 Task: In the  document awp.pdf Insert horizontal line 'above the text' Create the translated copy of the document in  'Chinese (Simplified)' Select the second point and  Clear Formatting
Action: Mouse moved to (257, 158)
Screenshot: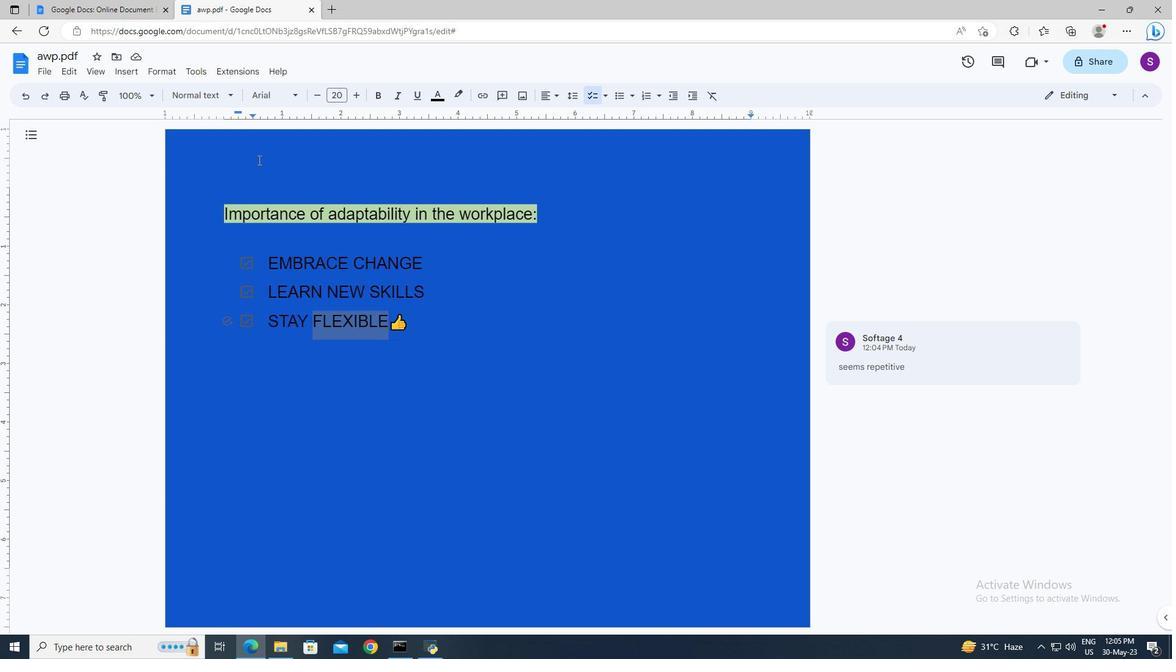 
Action: Mouse pressed left at (257, 158)
Screenshot: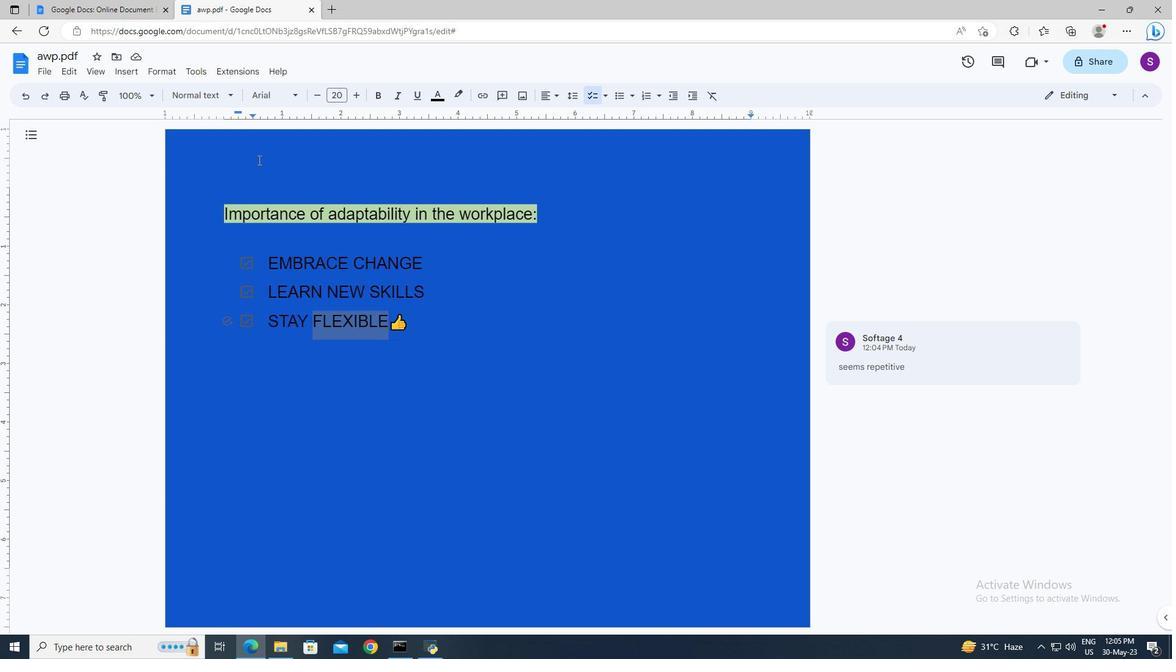 
Action: Mouse pressed left at (257, 158)
Screenshot: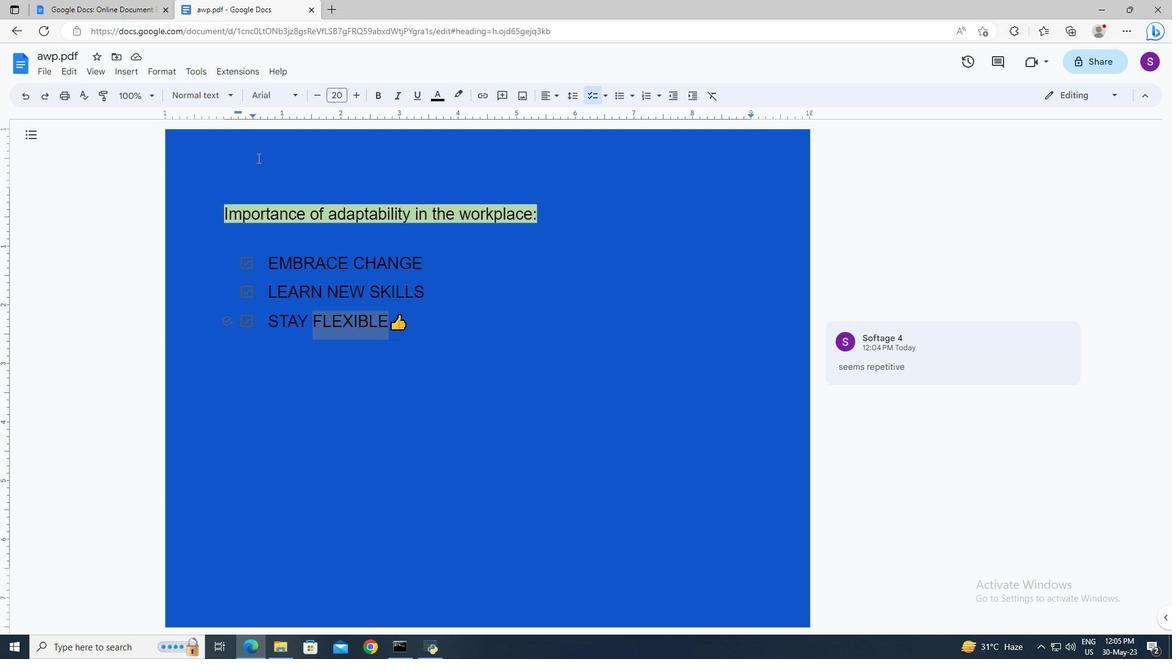 
Action: Mouse moved to (127, 74)
Screenshot: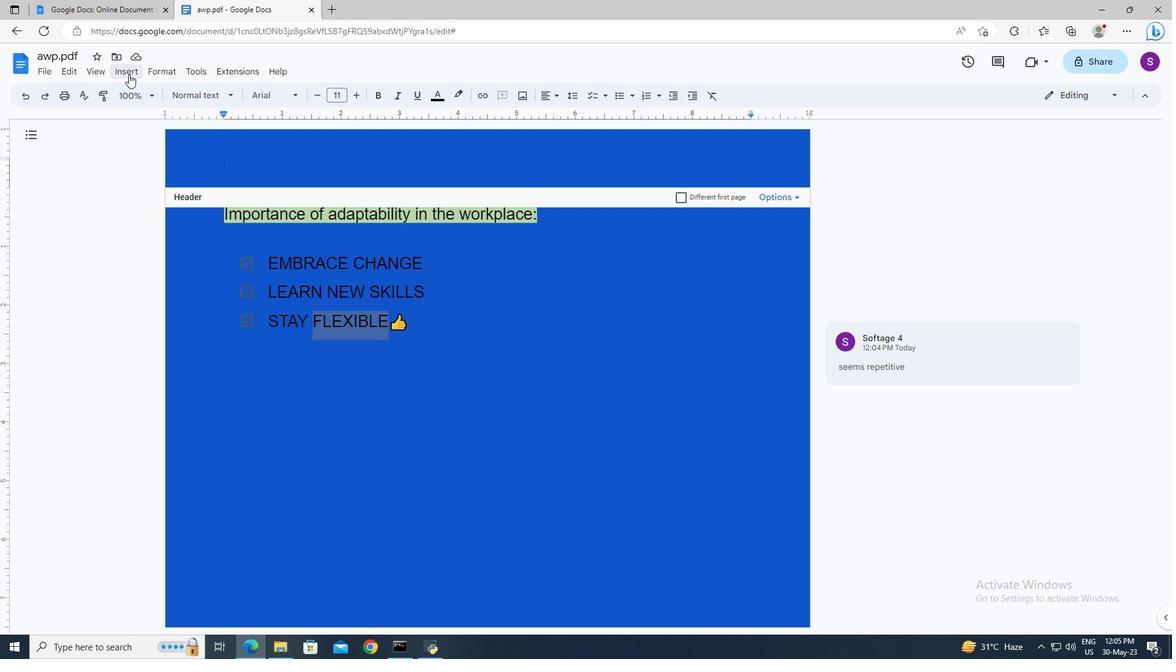 
Action: Mouse pressed left at (127, 74)
Screenshot: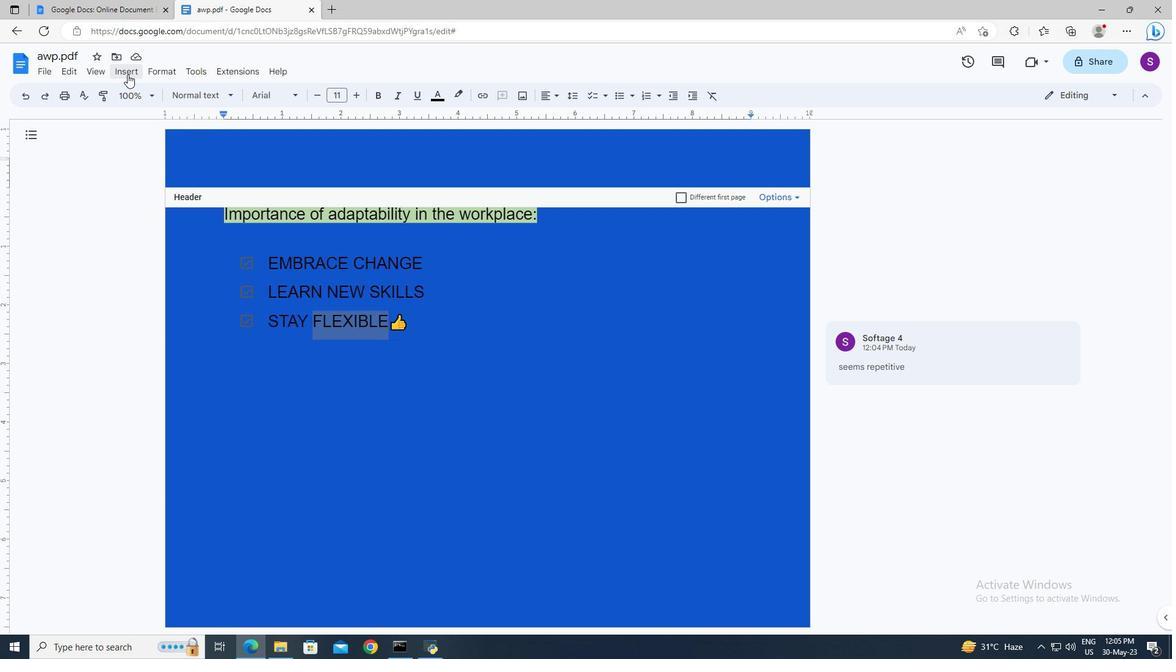 
Action: Mouse moved to (151, 164)
Screenshot: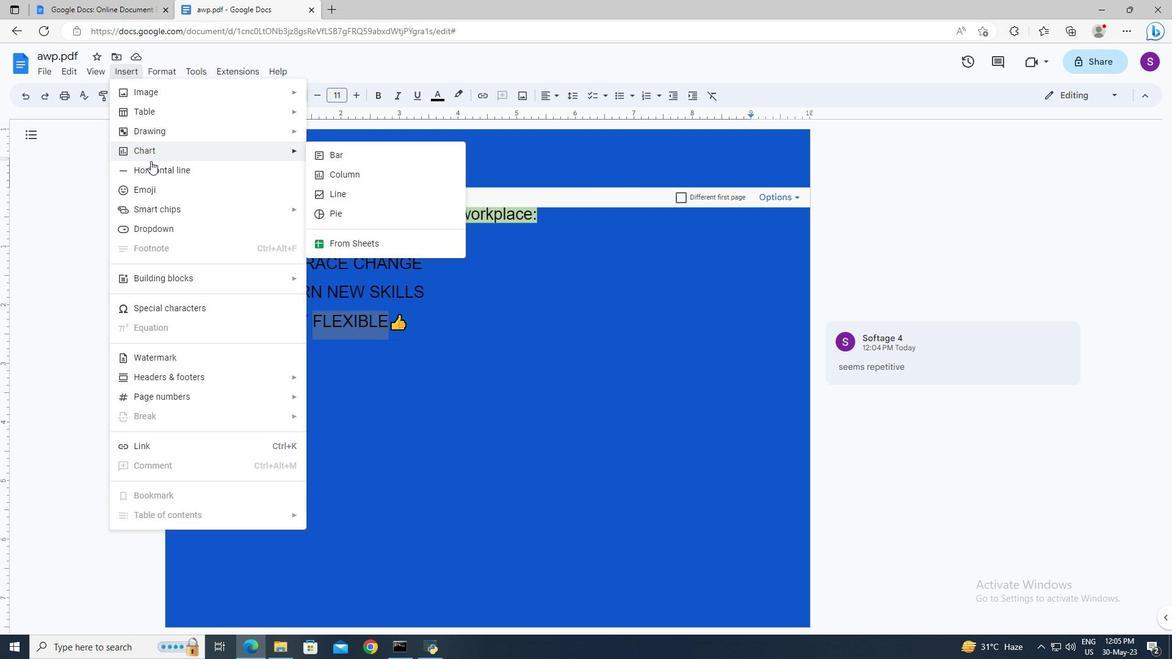 
Action: Mouse pressed left at (151, 164)
Screenshot: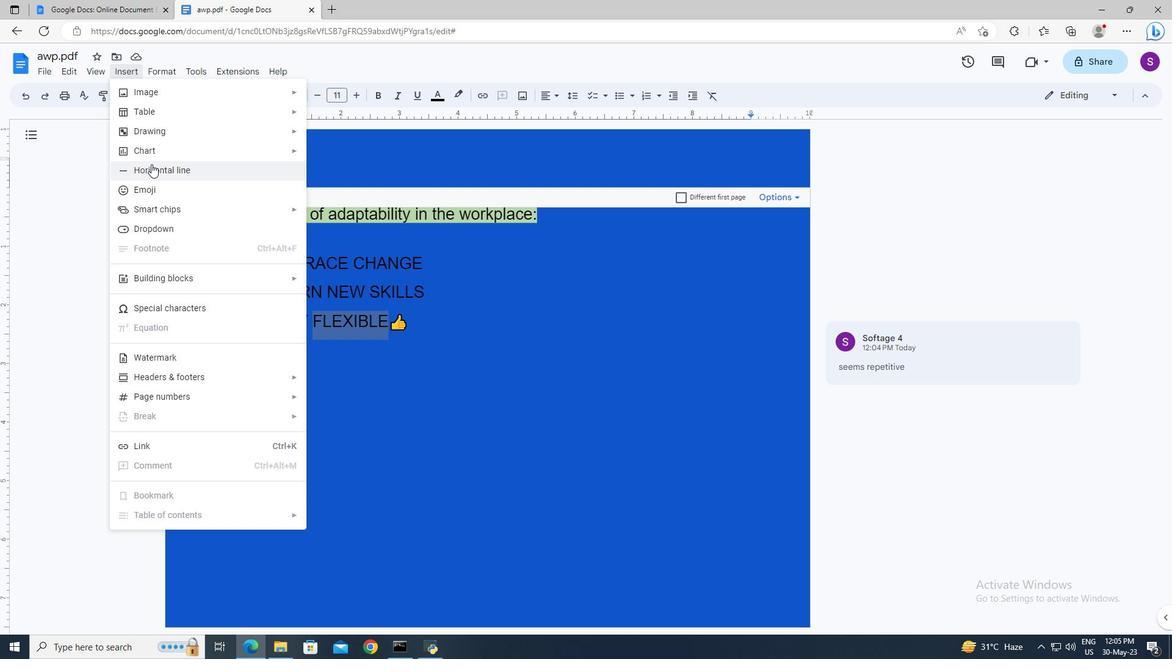 
Action: Mouse moved to (198, 74)
Screenshot: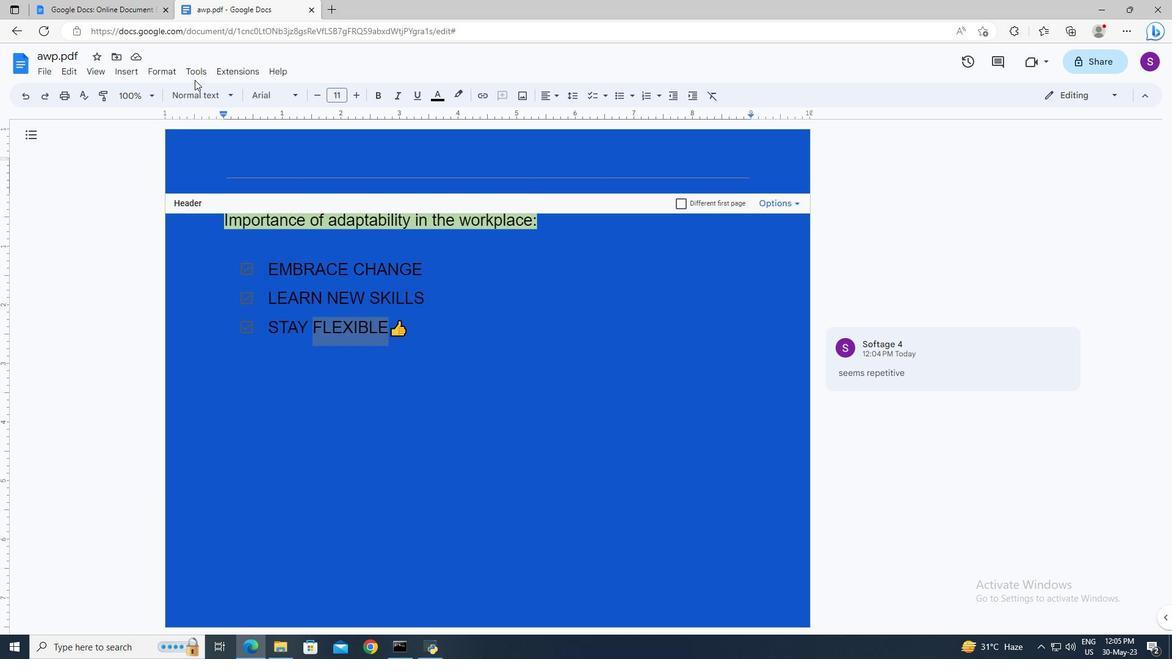 
Action: Mouse pressed left at (198, 74)
Screenshot: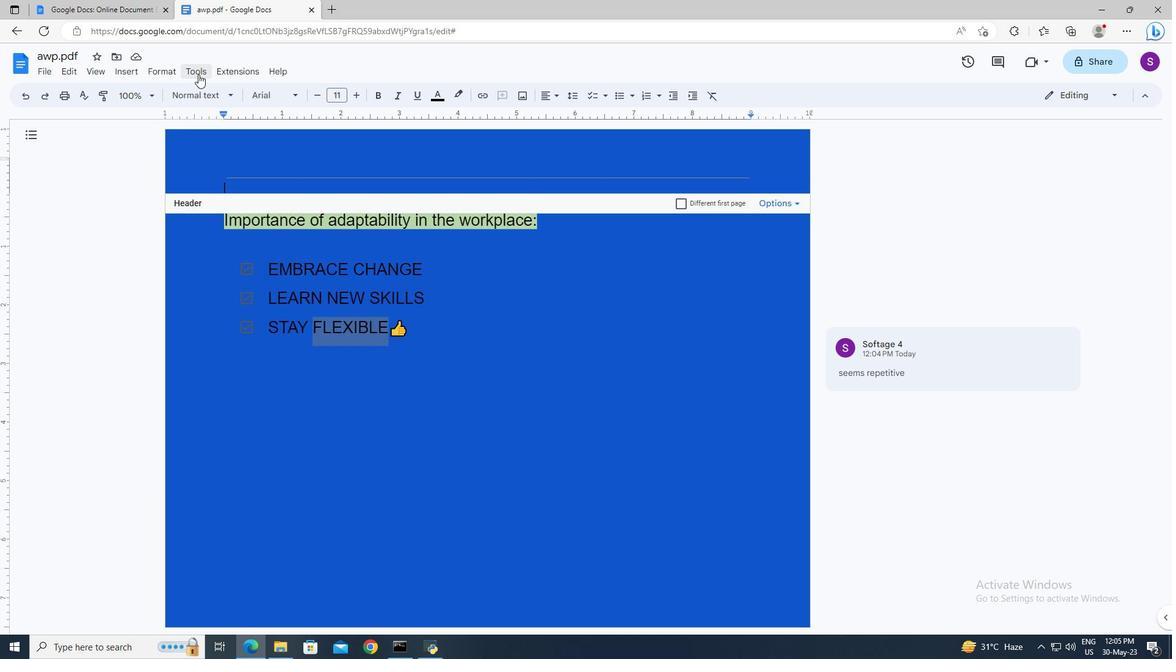 
Action: Mouse moved to (250, 275)
Screenshot: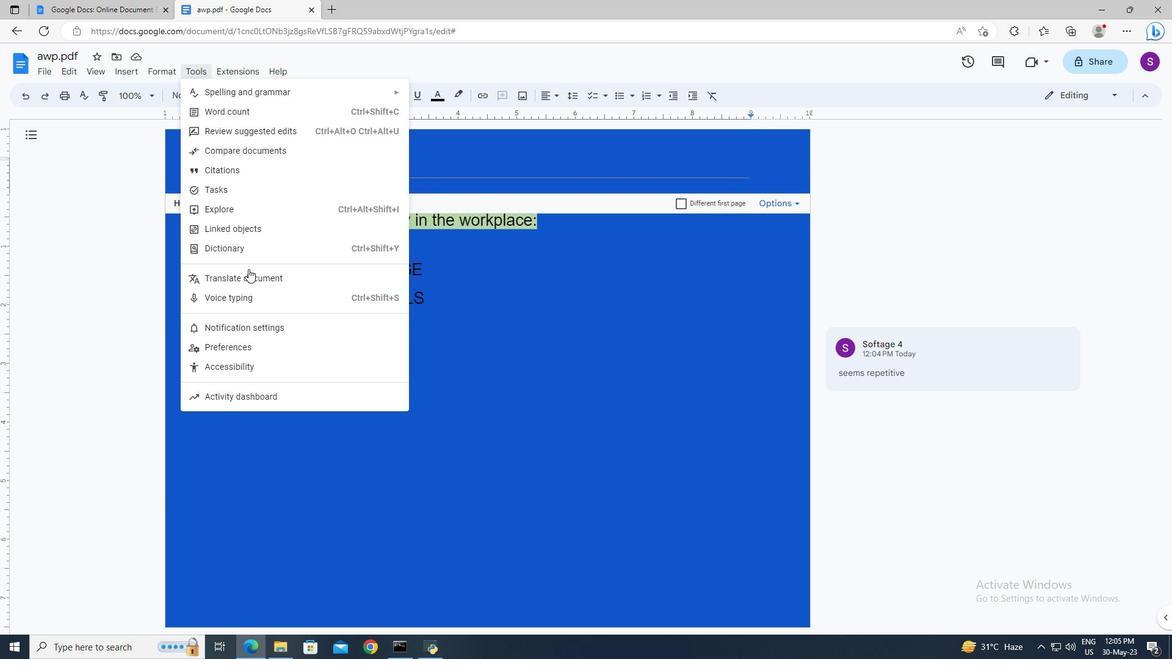 
Action: Mouse pressed left at (250, 275)
Screenshot: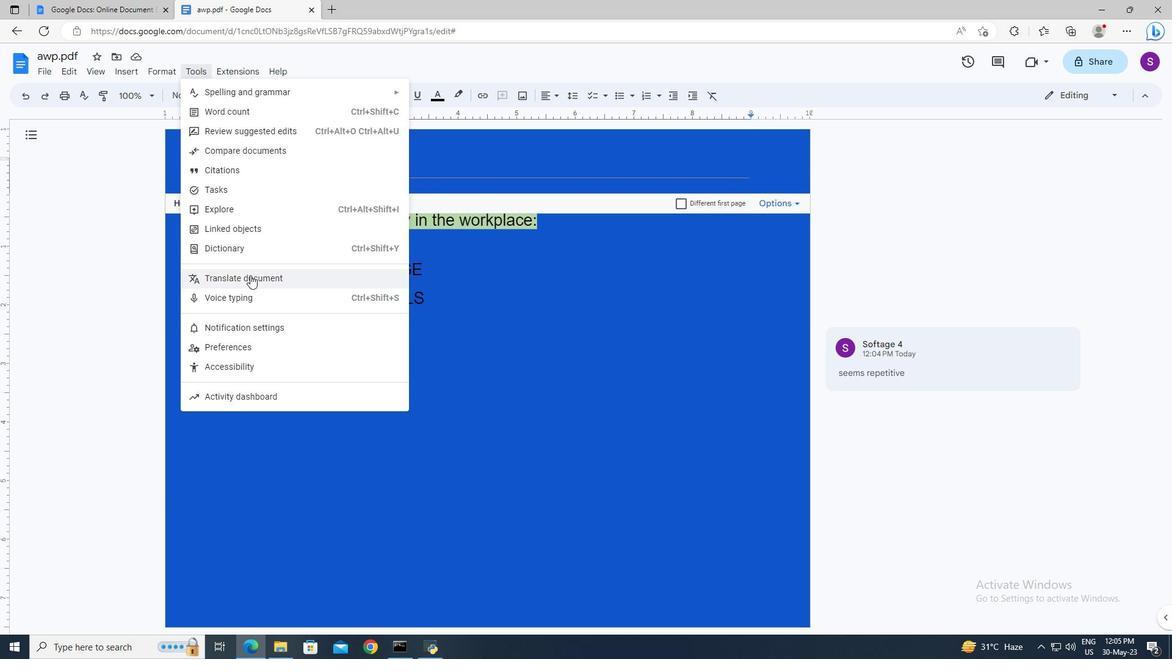 
Action: Mouse moved to (561, 355)
Screenshot: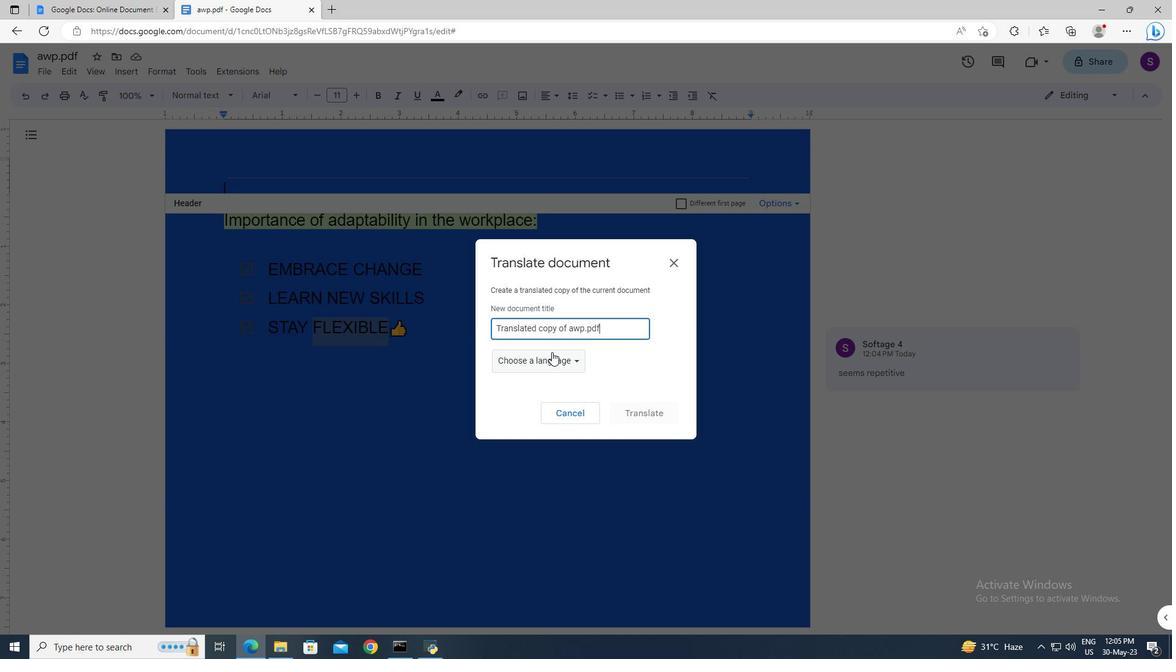 
Action: Mouse pressed left at (561, 355)
Screenshot: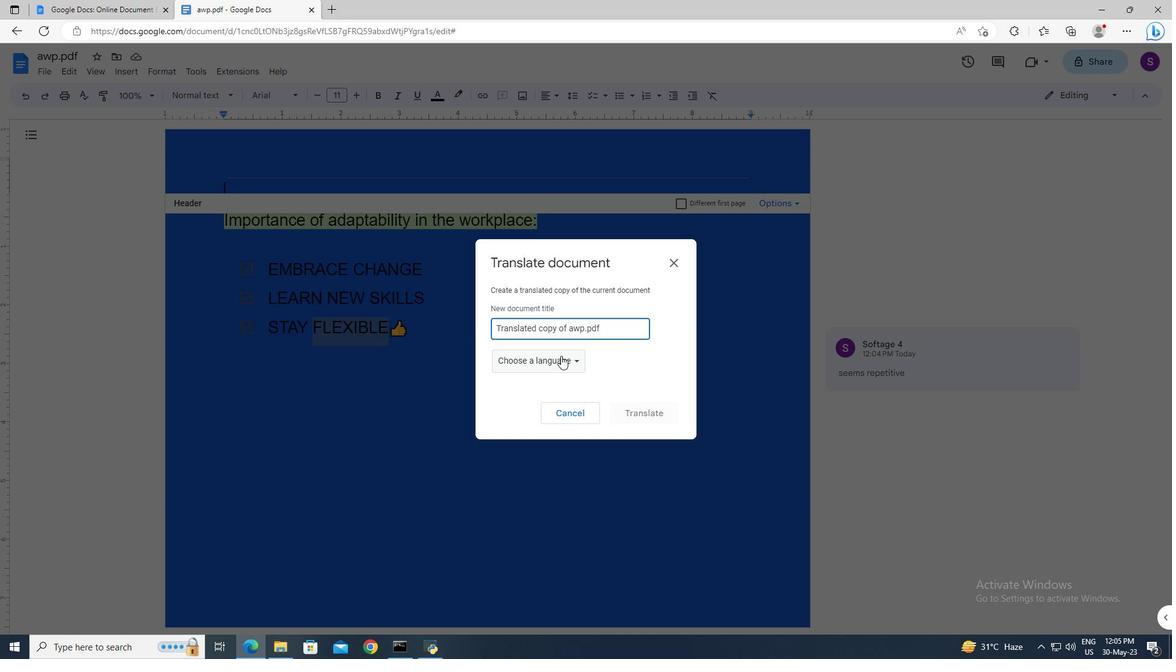 
Action: Mouse moved to (550, 418)
Screenshot: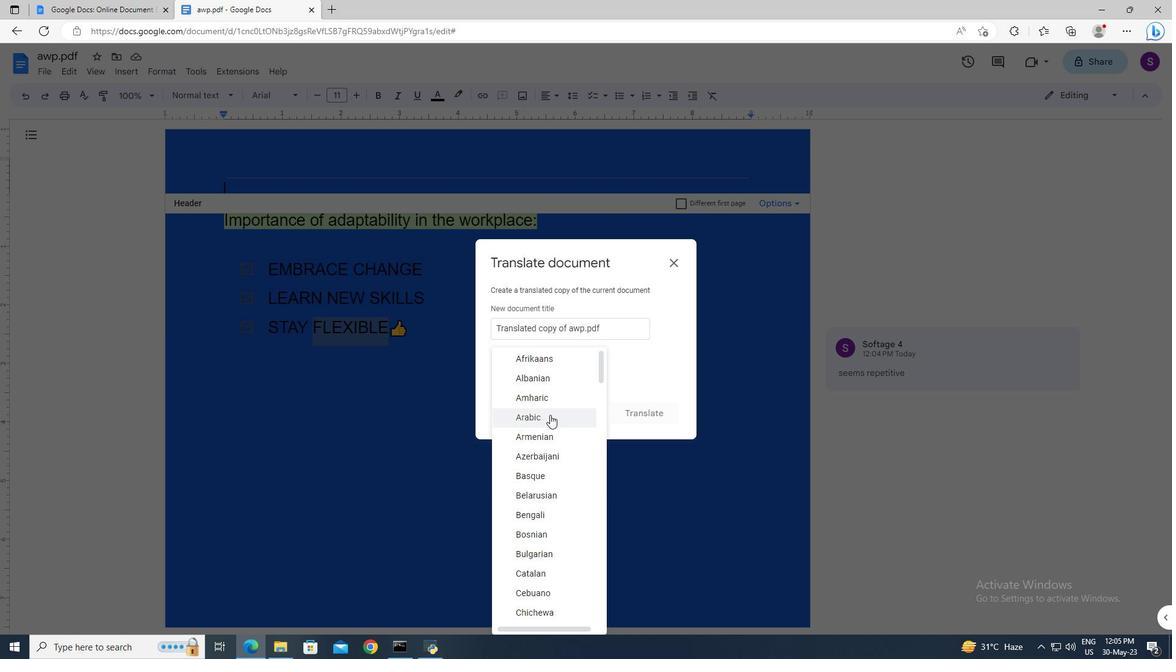 
Action: Mouse scrolled (550, 418) with delta (0, 0)
Screenshot: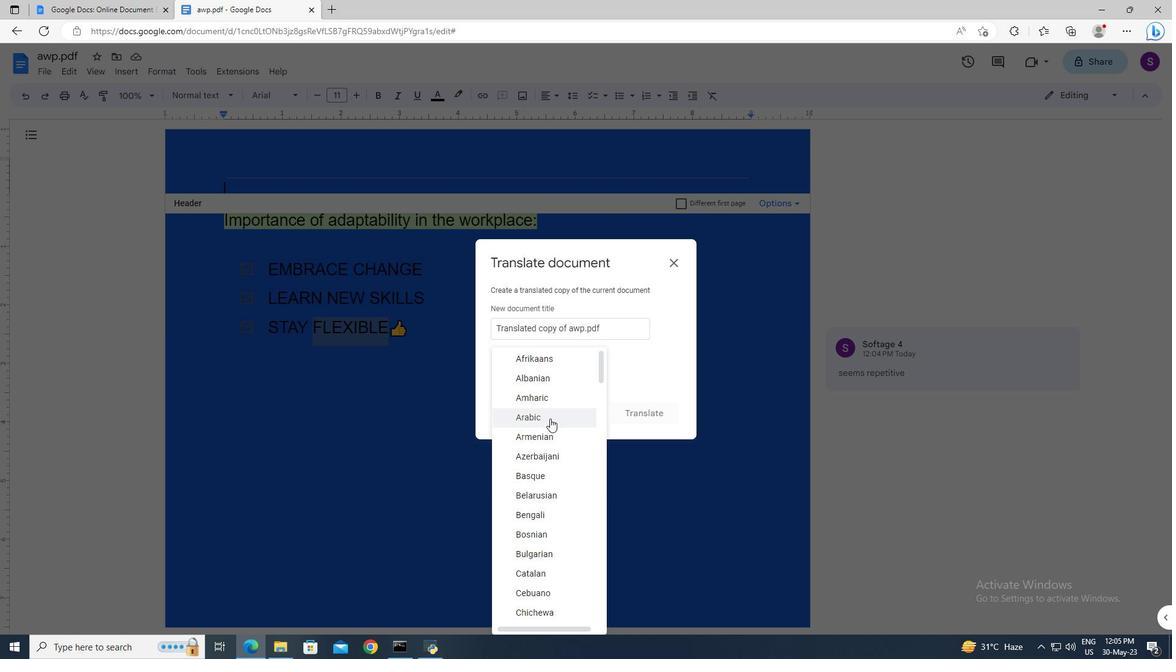
Action: Mouse scrolled (550, 418) with delta (0, 0)
Screenshot: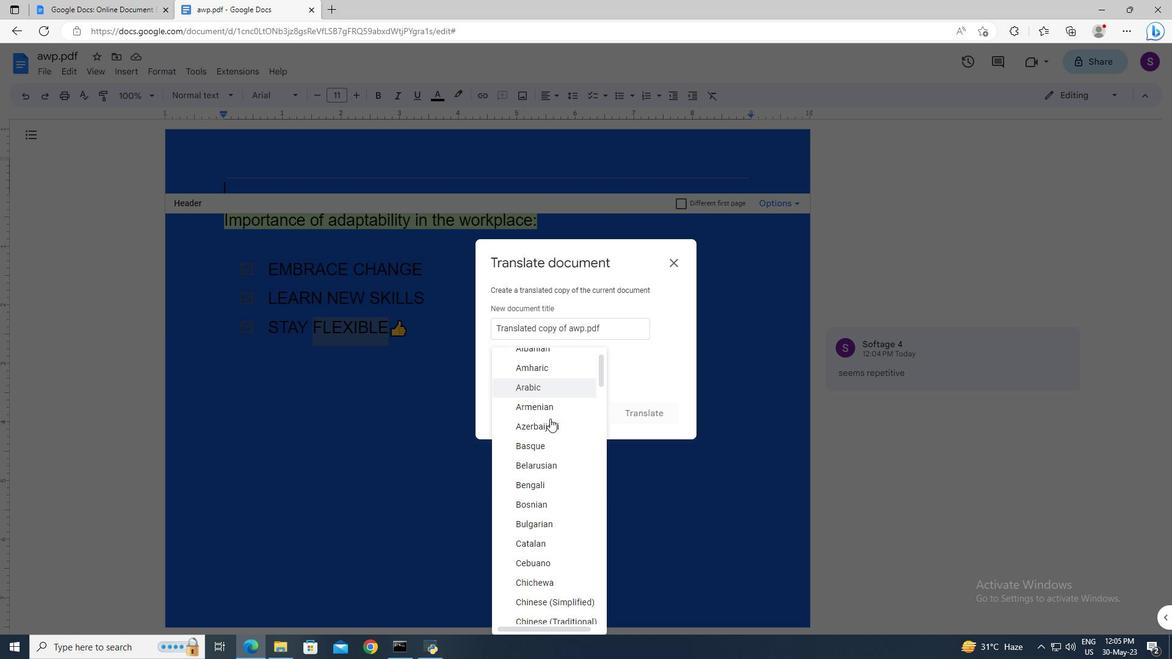 
Action: Mouse scrolled (550, 418) with delta (0, 0)
Screenshot: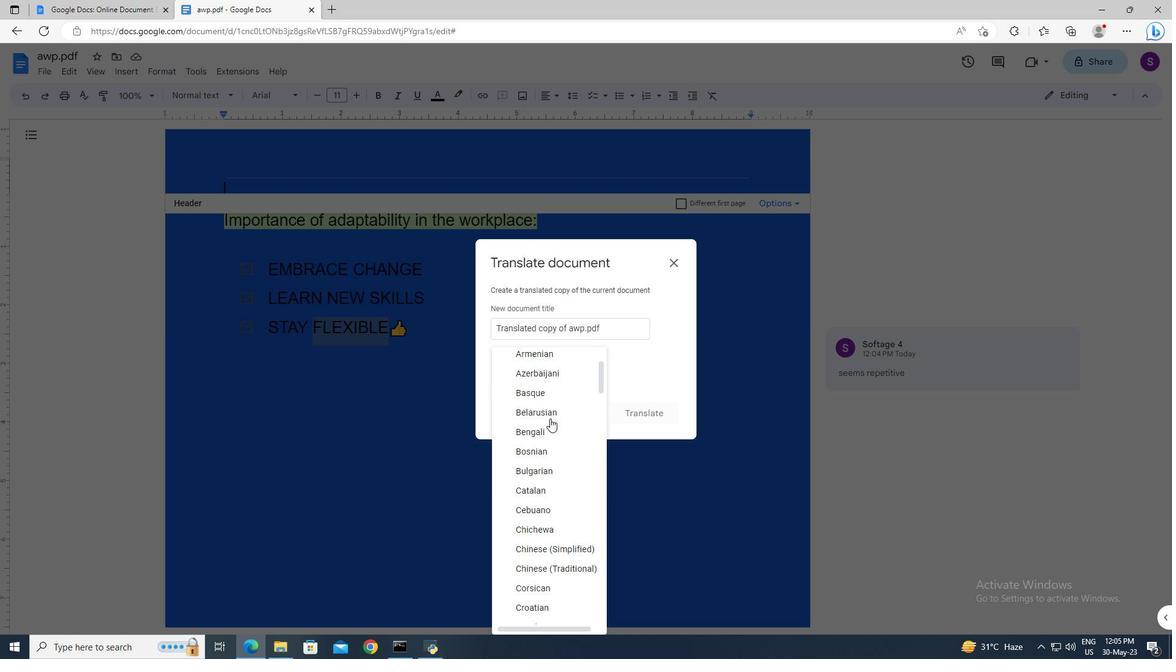 
Action: Mouse scrolled (550, 418) with delta (0, 0)
Screenshot: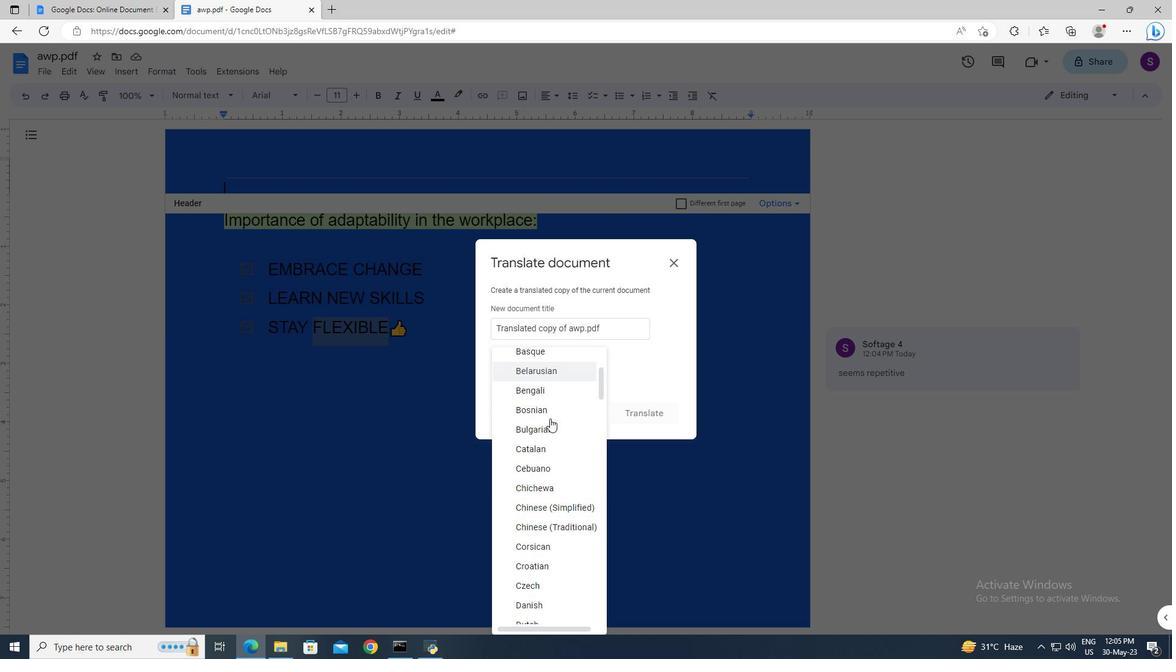 
Action: Mouse moved to (550, 465)
Screenshot: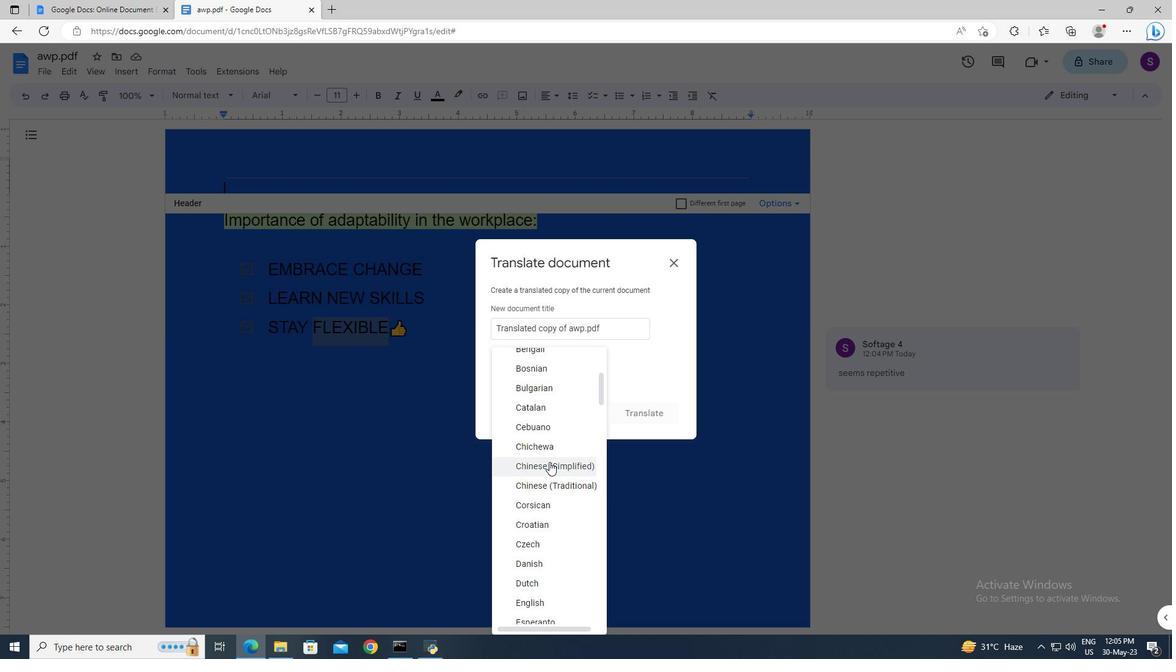 
Action: Mouse pressed left at (550, 465)
Screenshot: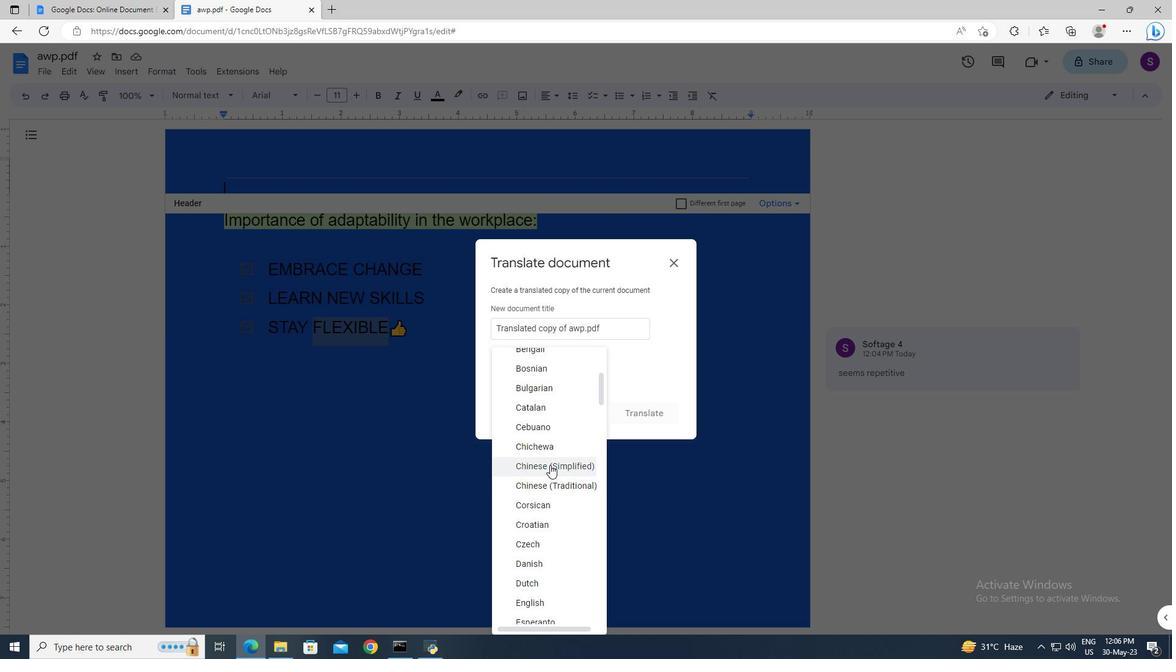 
Action: Mouse moved to (628, 413)
Screenshot: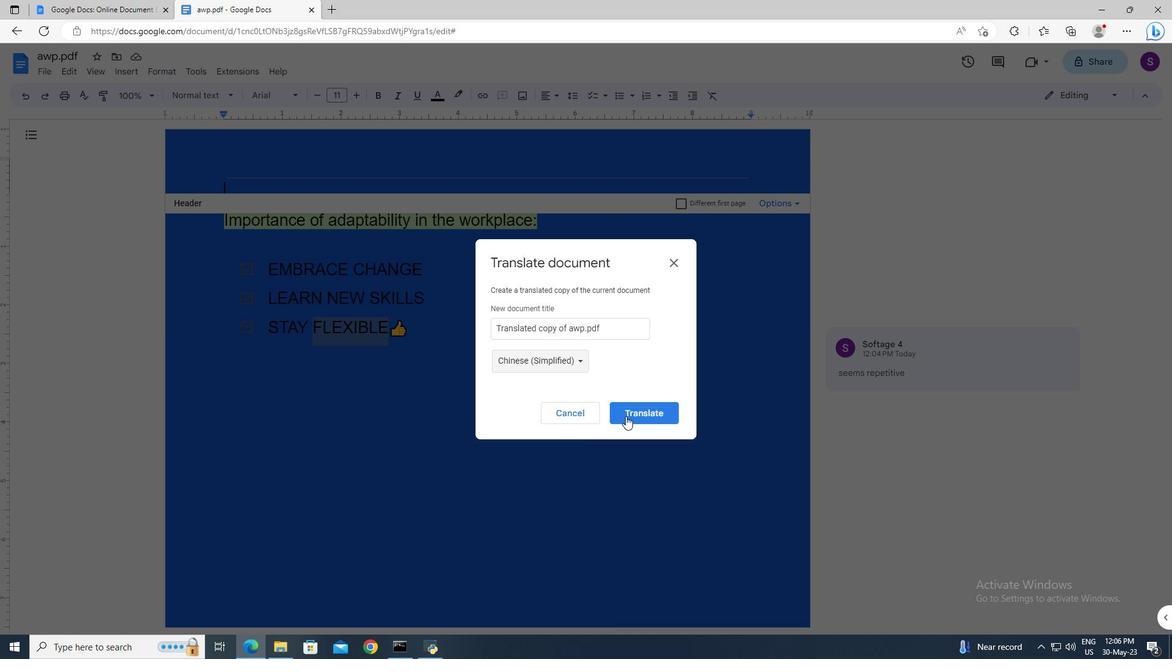 
Action: Mouse pressed left at (628, 413)
Screenshot: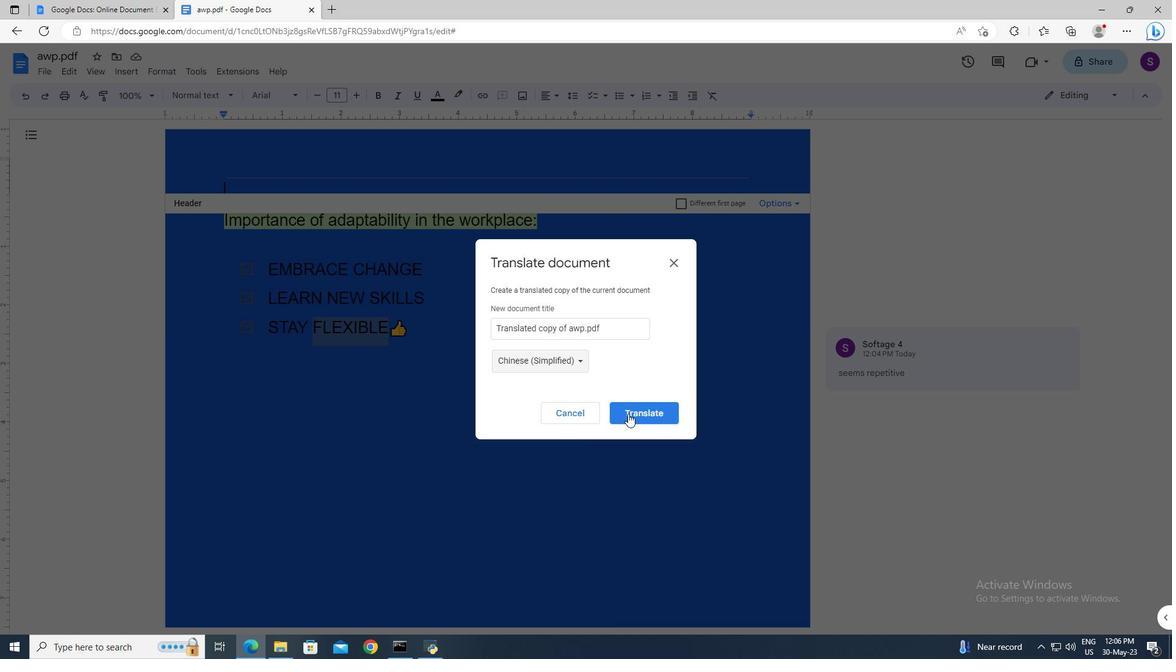 
Action: Mouse moved to (260, 10)
Screenshot: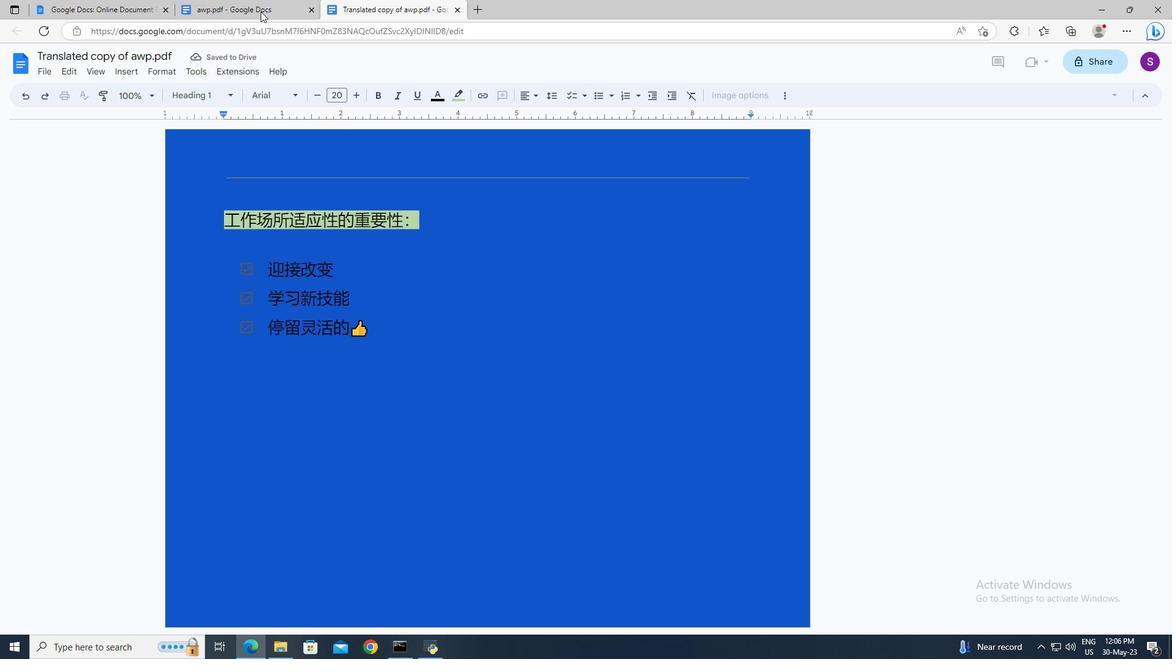 
Action: Mouse pressed left at (260, 10)
Screenshot: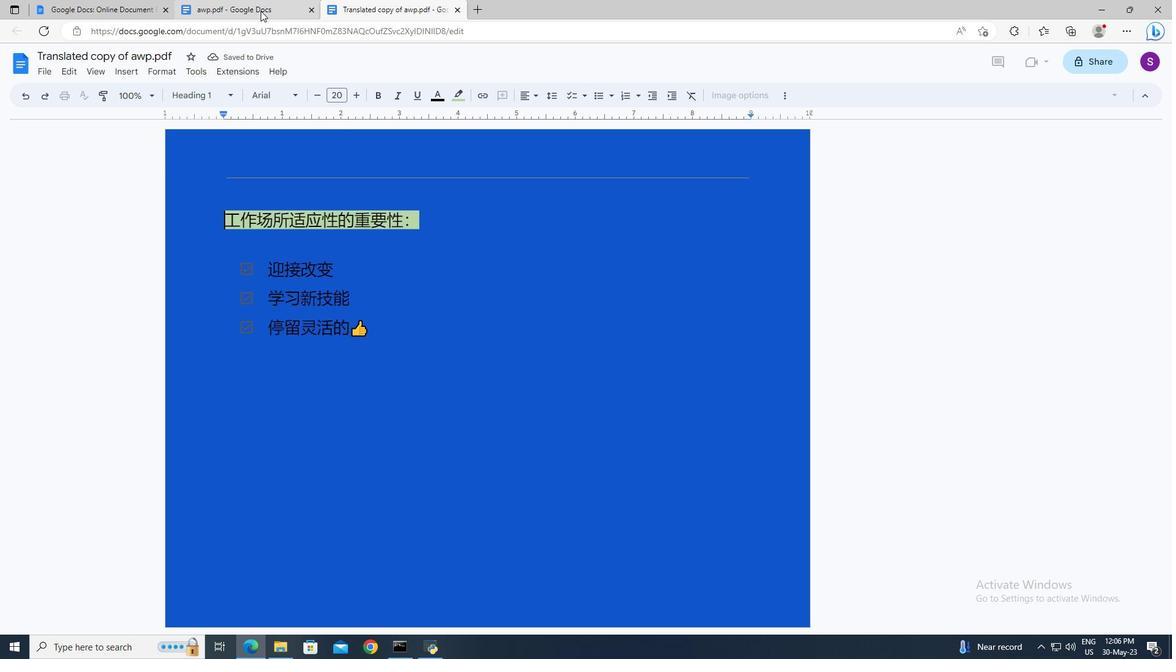 
Action: Mouse moved to (268, 297)
Screenshot: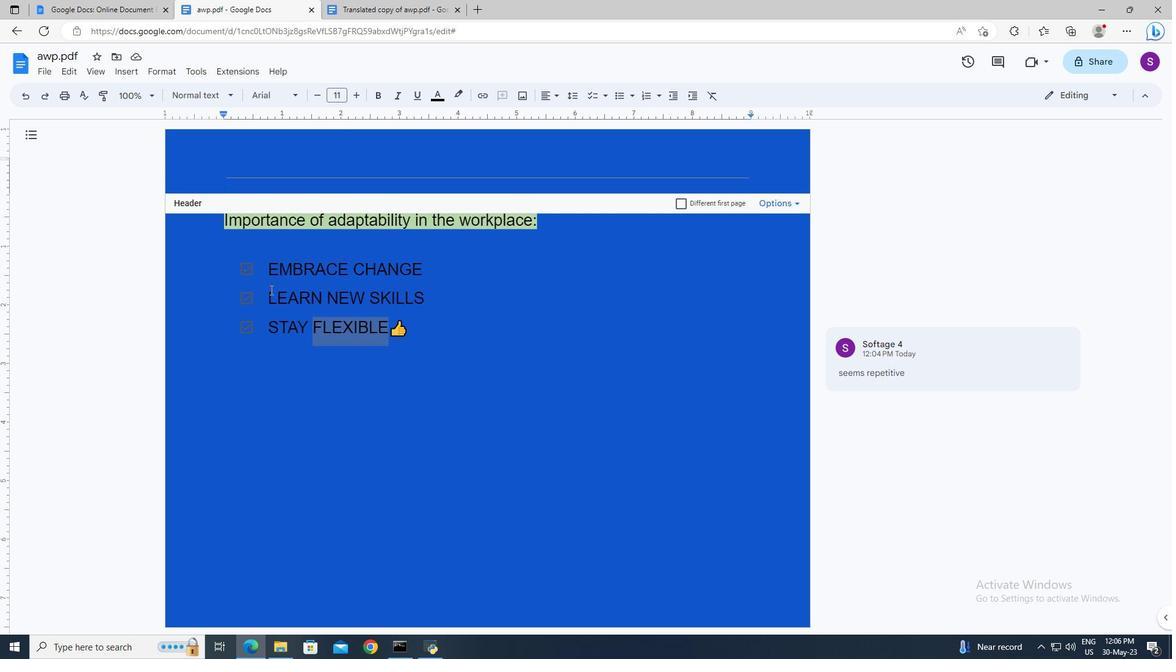 
Action: Mouse pressed left at (268, 297)
Screenshot: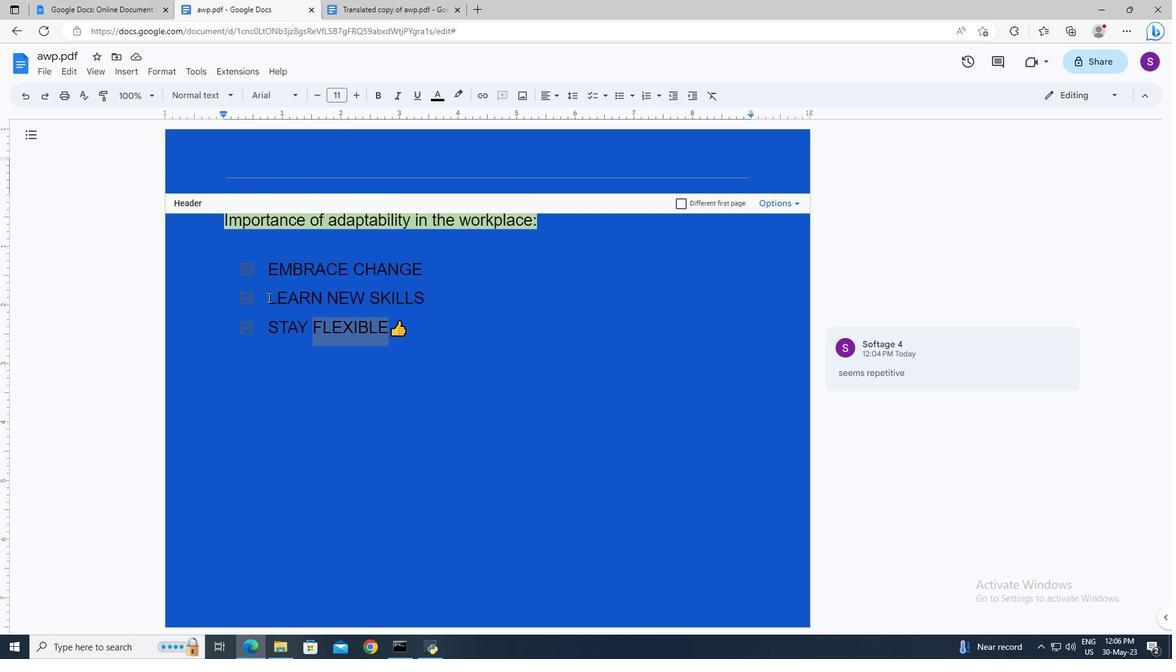 
Action: Key pressed <Key.shift><Key.right><Key.right><Key.right>
Screenshot: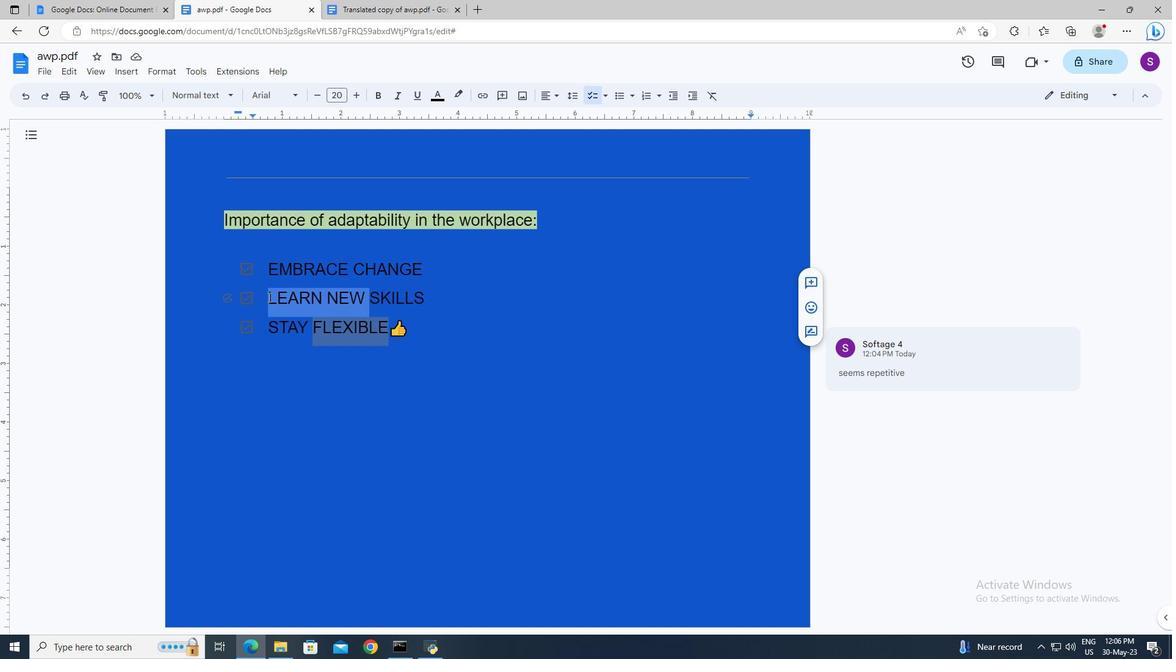 
Action: Mouse moved to (714, 90)
Screenshot: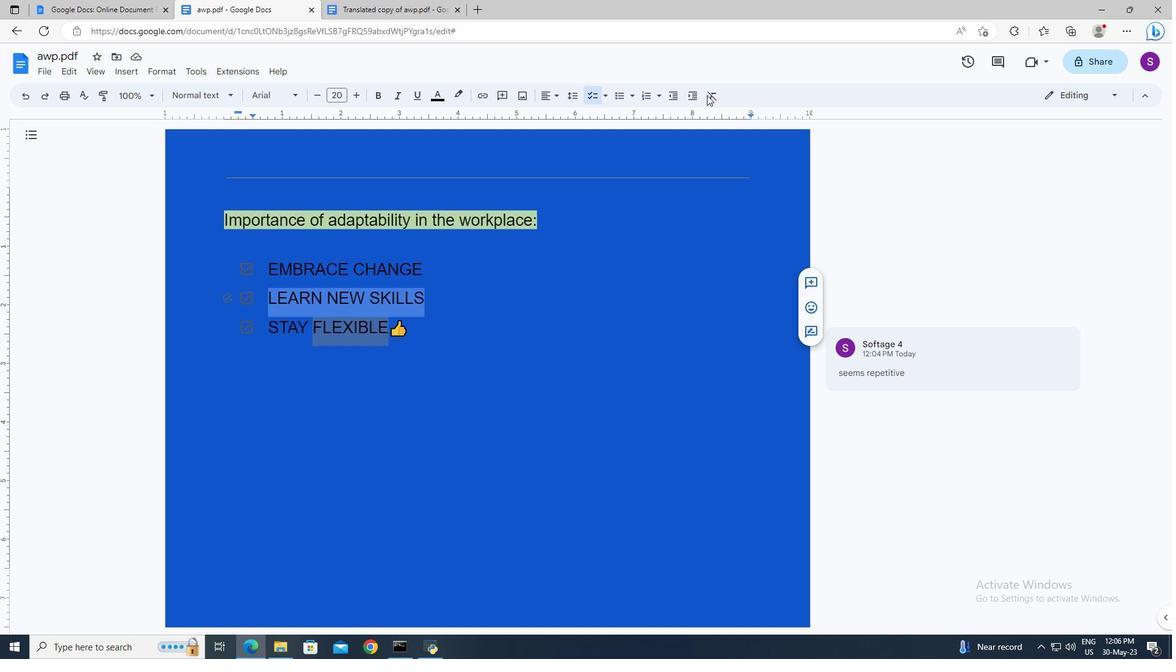 
Action: Mouse pressed left at (714, 90)
Screenshot: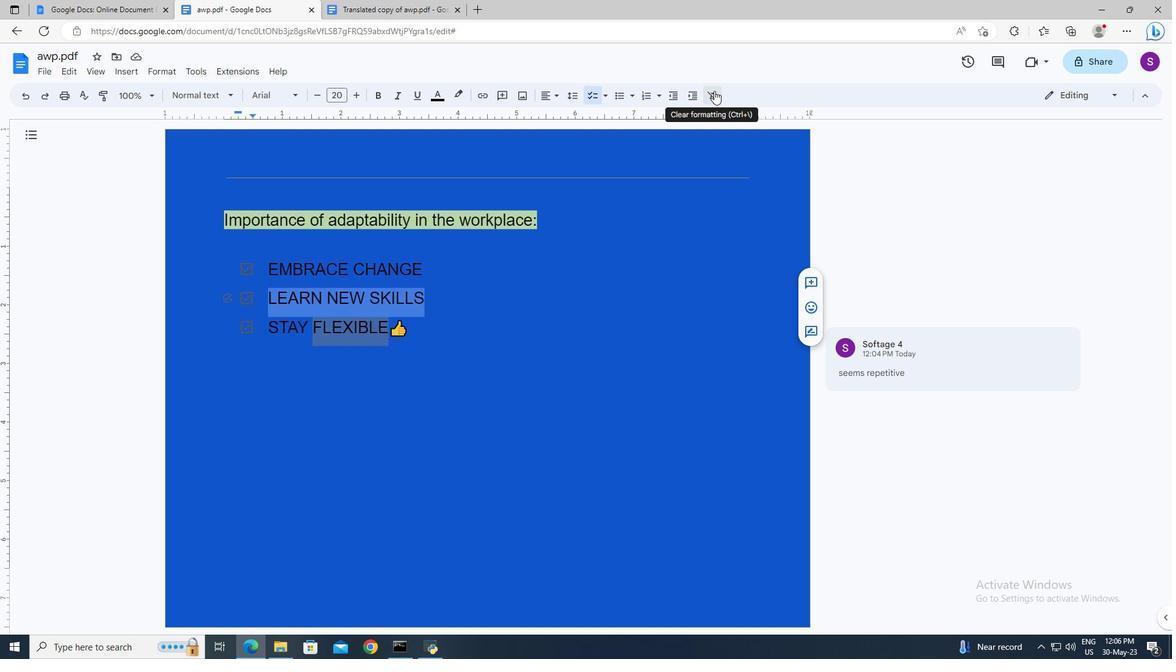 
Action: Mouse moved to (588, 304)
Screenshot: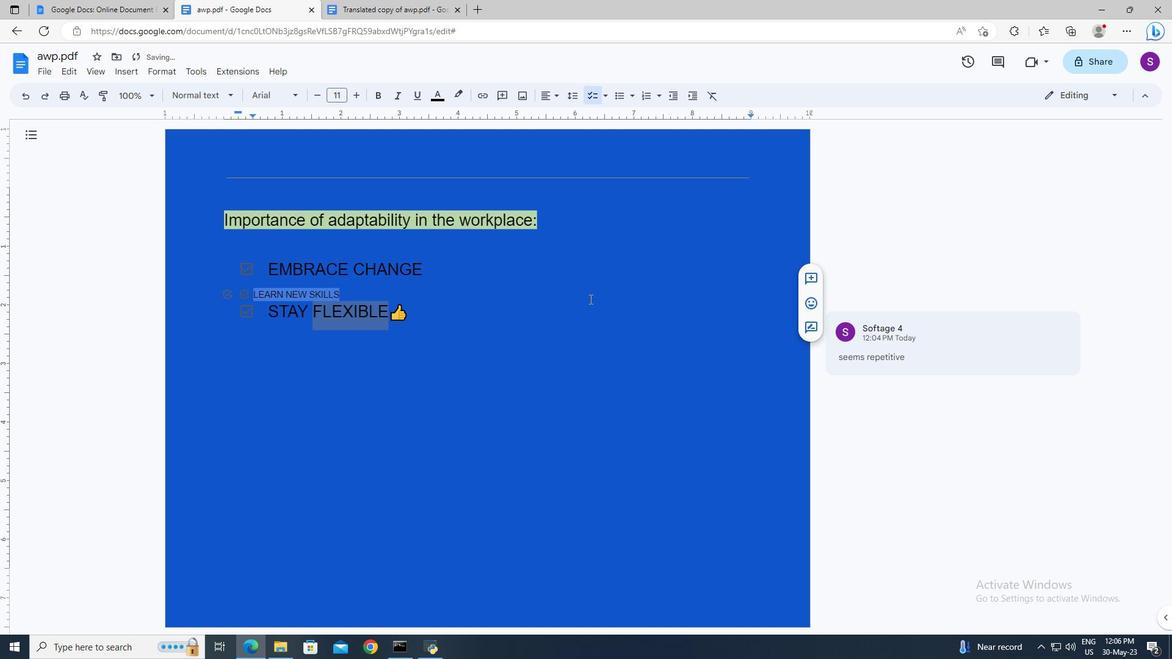 
Action: Mouse pressed left at (588, 304)
Screenshot: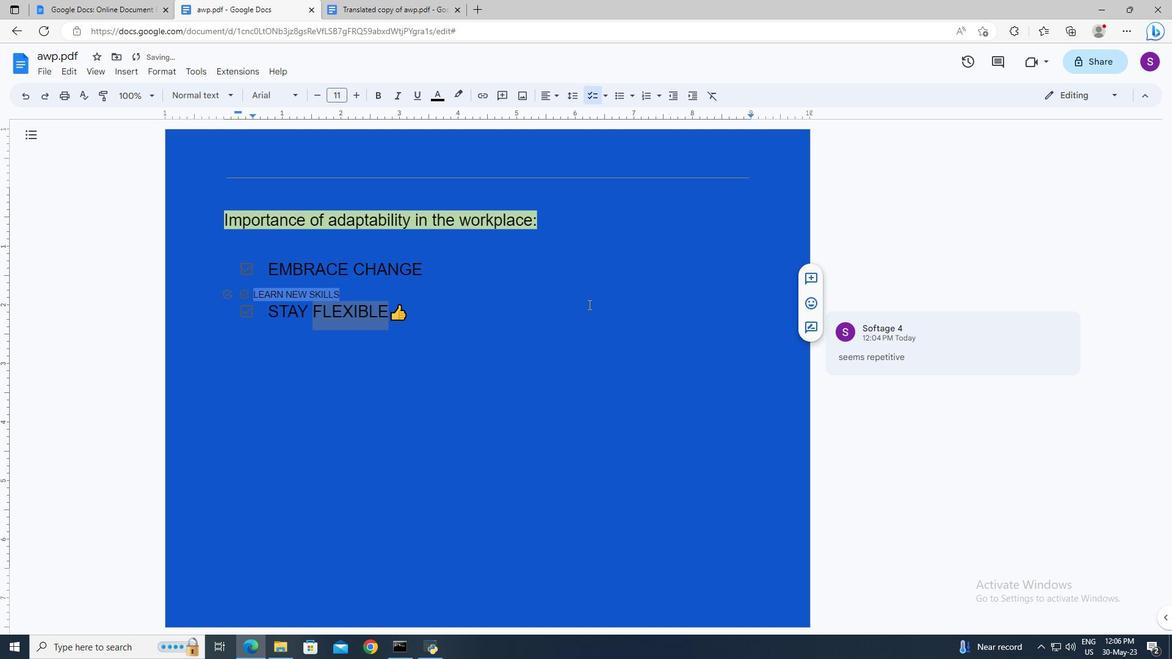 
